 Task: Check current mortgage rates for homes with 30-year fixed loan payments.
Action: Mouse moved to (719, 141)
Screenshot: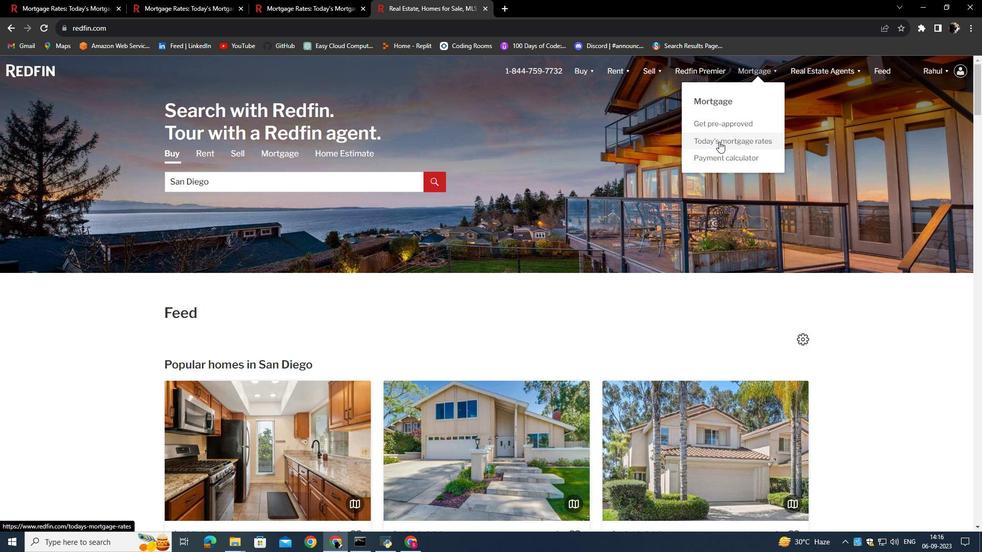 
Action: Mouse pressed left at (719, 141)
Screenshot: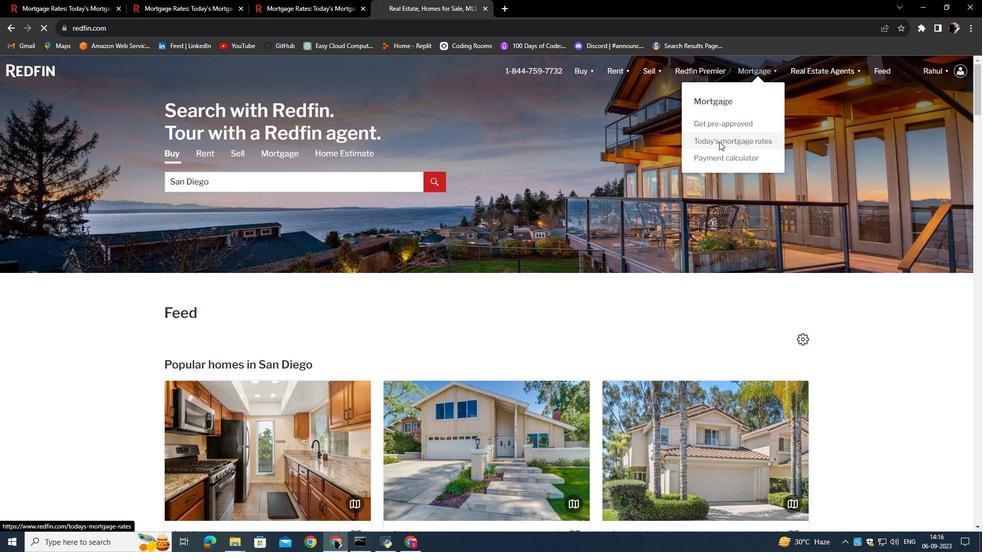 
Action: Mouse moved to (370, 272)
Screenshot: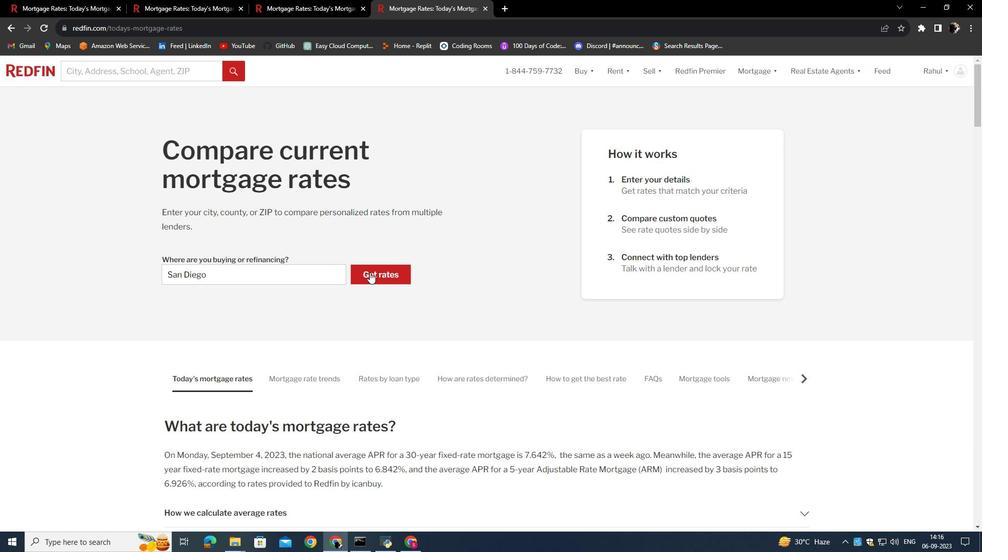 
Action: Mouse pressed left at (370, 272)
Screenshot: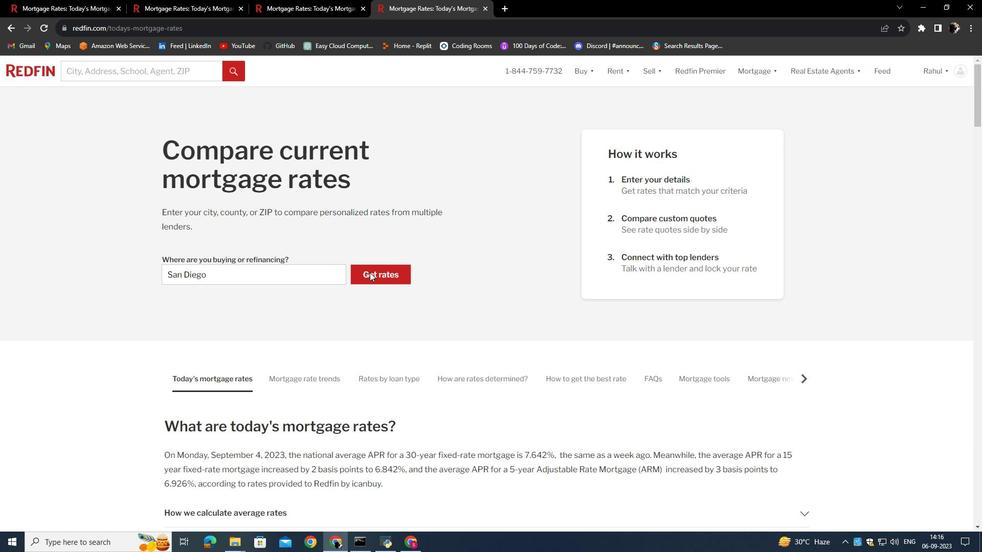 
Action: Mouse moved to (442, 283)
Screenshot: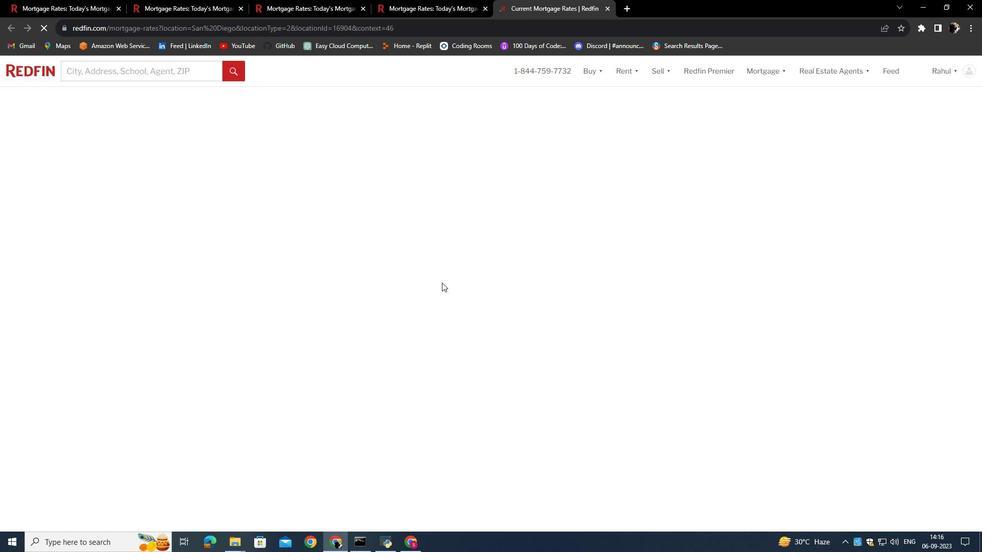 
Action: Mouse scrolled (442, 282) with delta (0, 0)
Screenshot: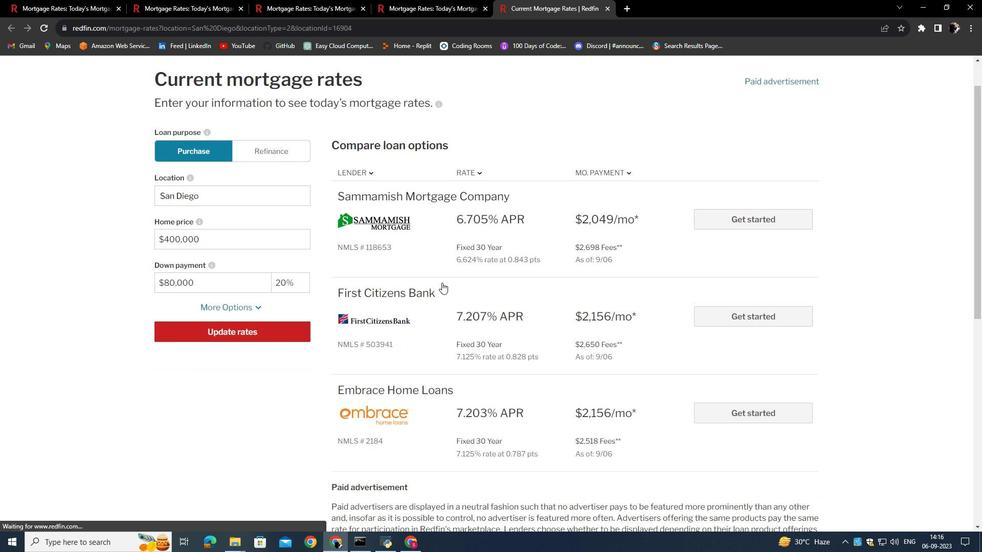 
Action: Mouse moved to (258, 299)
Screenshot: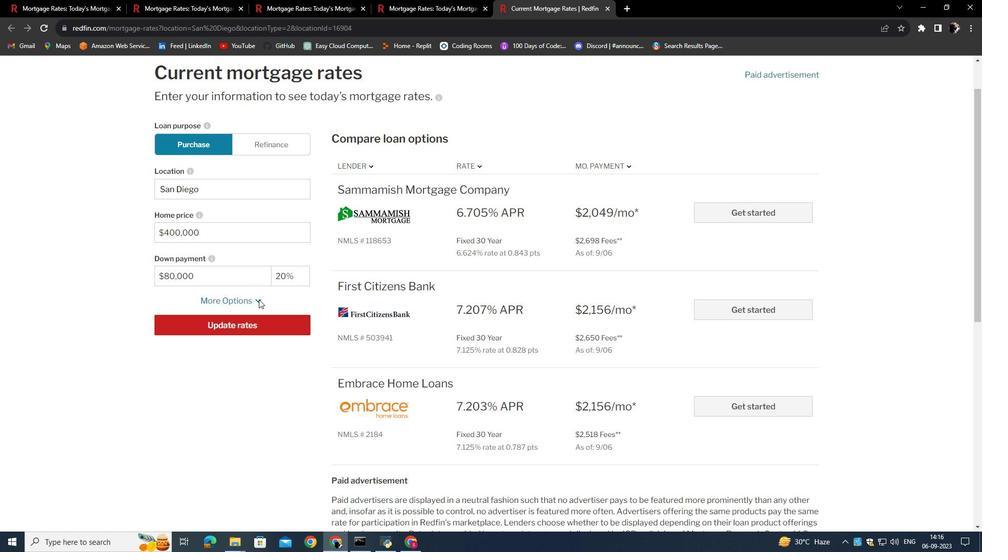 
Action: Mouse pressed left at (258, 299)
Screenshot: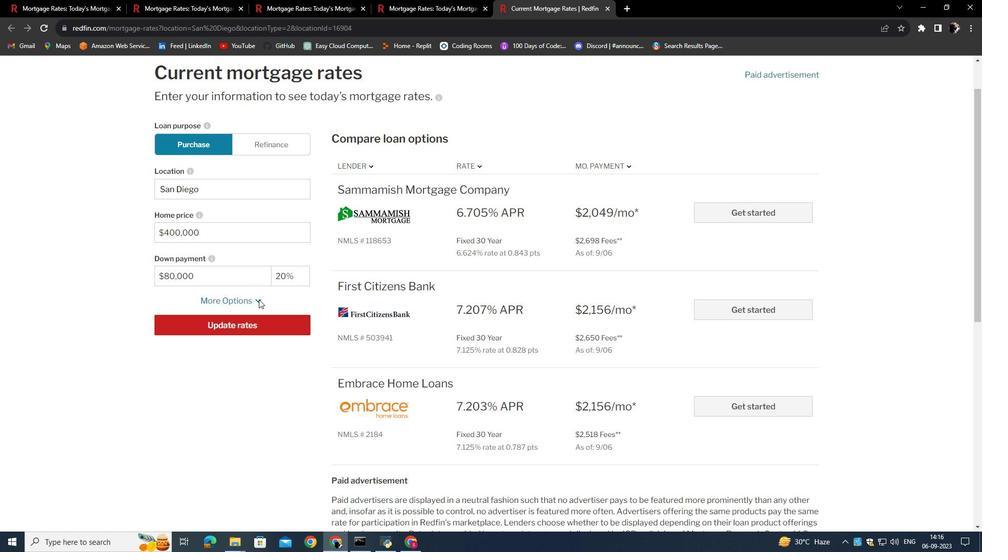 
Action: Mouse moved to (249, 336)
Screenshot: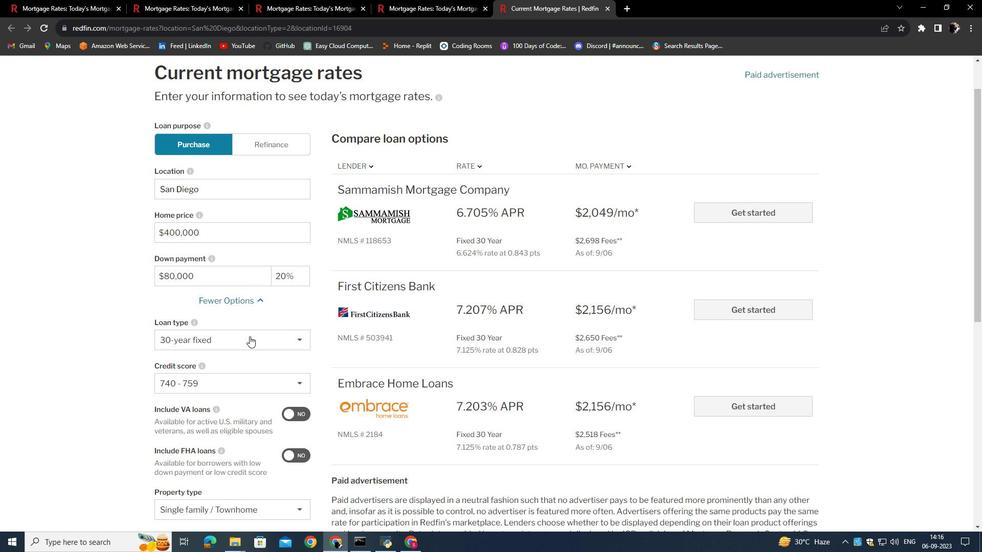 
Action: Mouse pressed left at (249, 336)
Screenshot: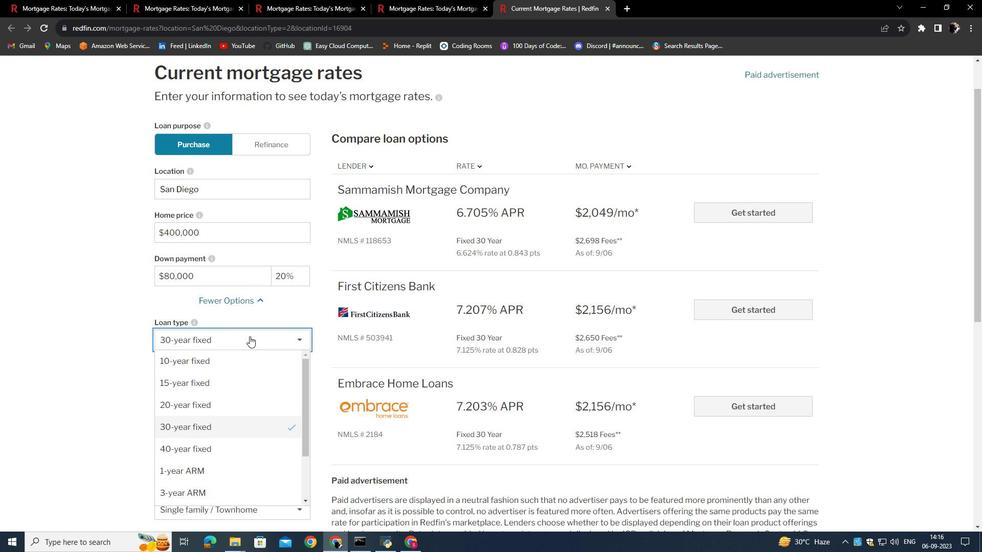 
Action: Mouse moved to (220, 423)
Screenshot: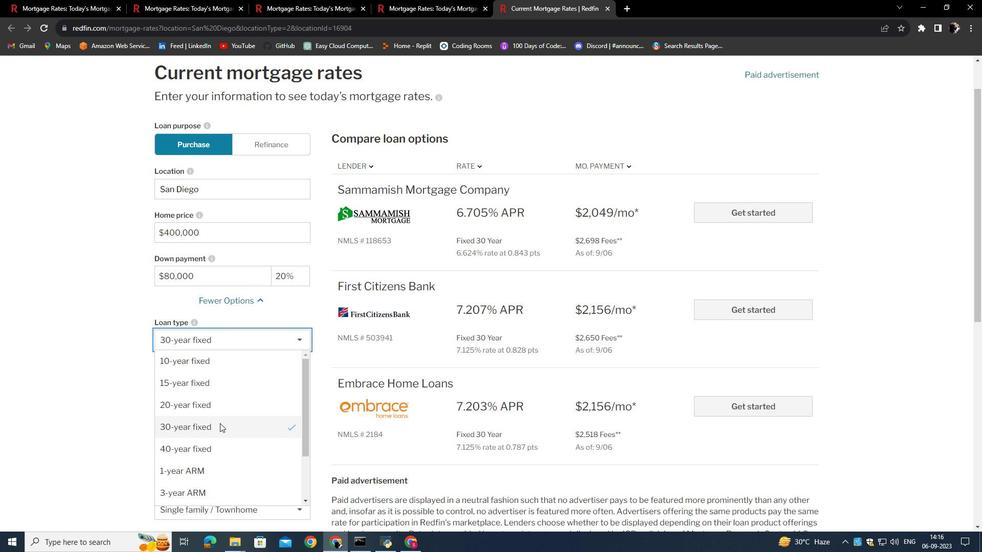 
Action: Mouse pressed left at (220, 423)
Screenshot: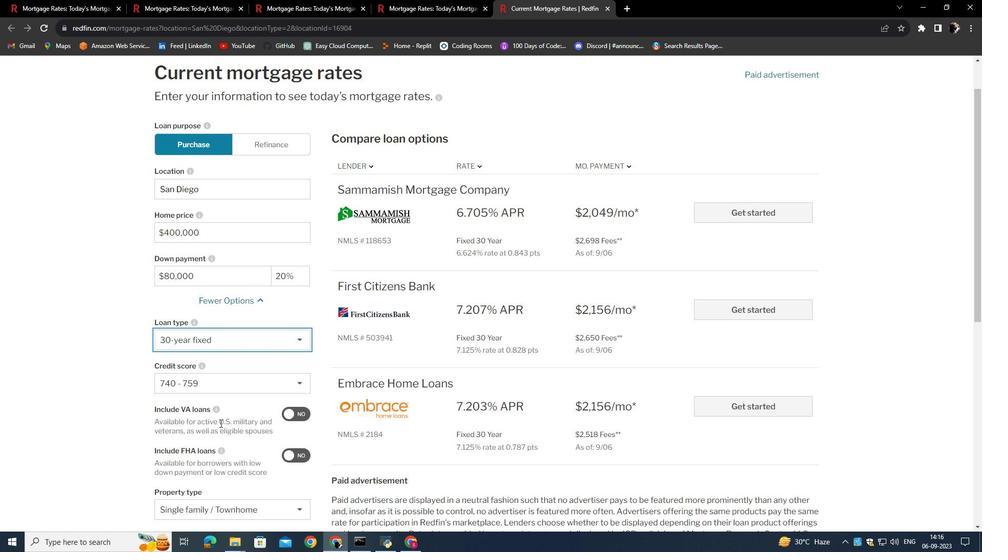 
Action: Mouse moved to (308, 380)
Screenshot: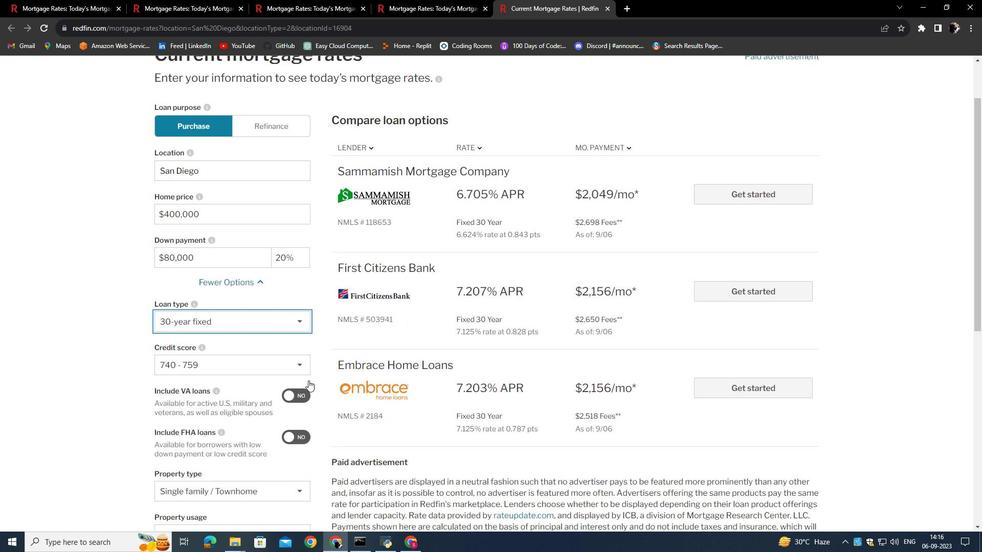 
Action: Mouse scrolled (308, 380) with delta (0, 0)
Screenshot: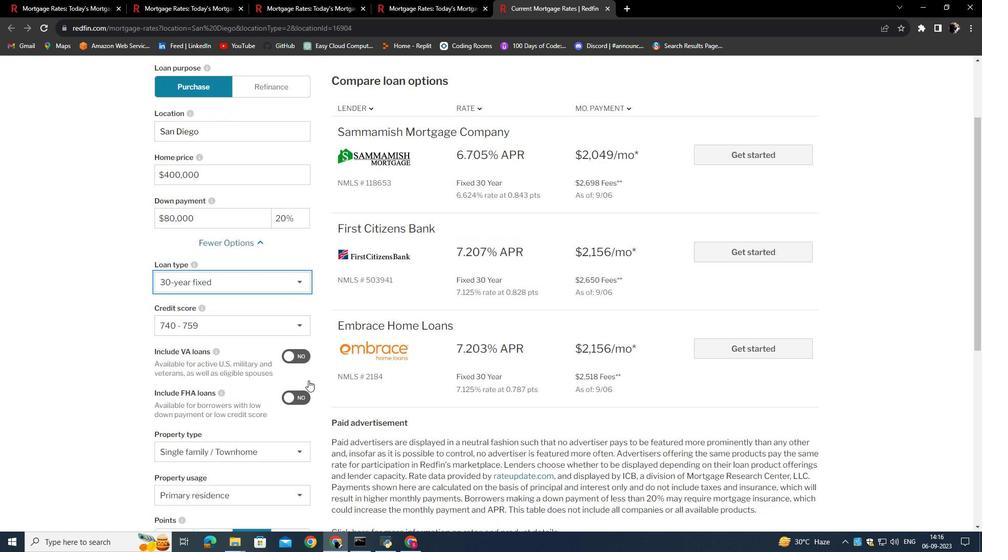 
Action: Mouse scrolled (308, 380) with delta (0, 0)
Screenshot: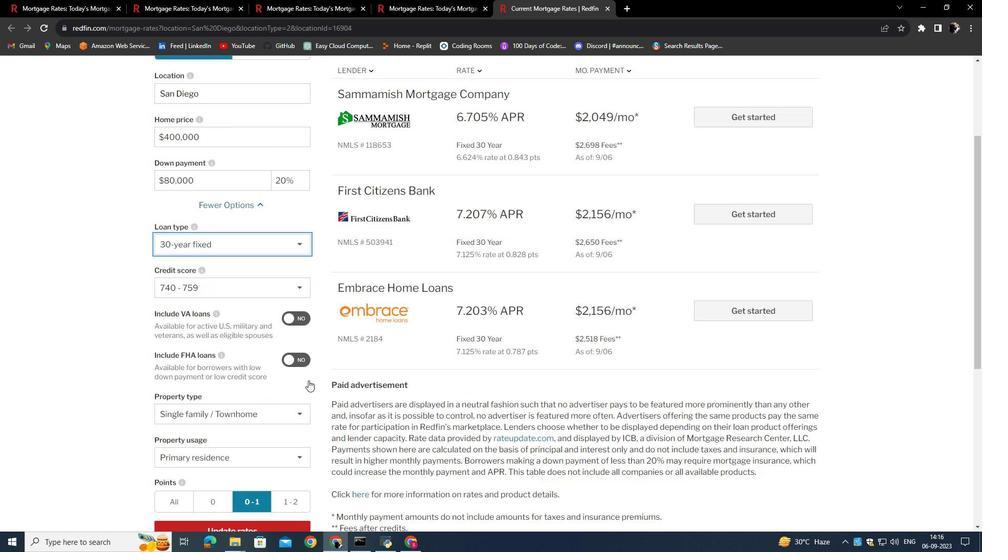 
Action: Mouse moved to (241, 458)
Screenshot: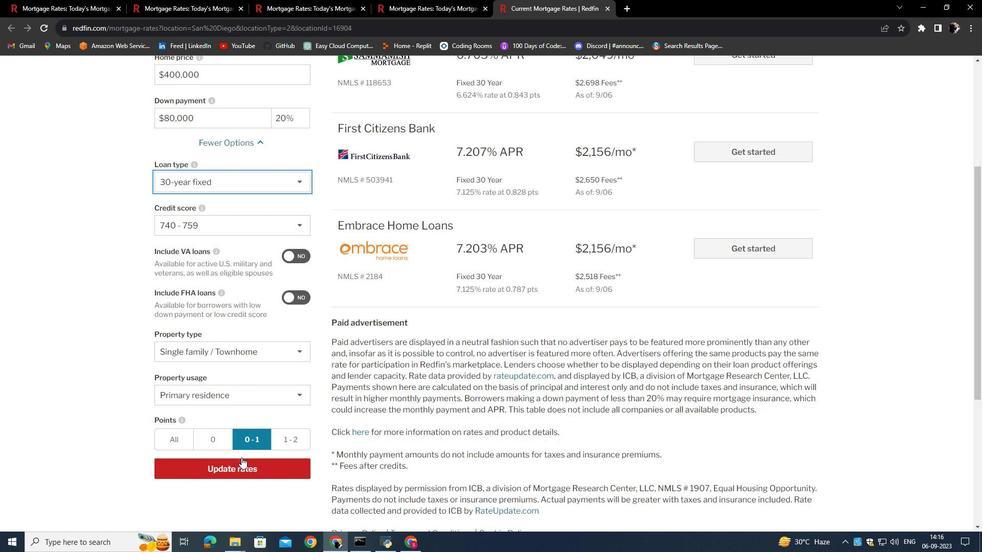 
Action: Mouse scrolled (241, 457) with delta (0, 0)
Screenshot: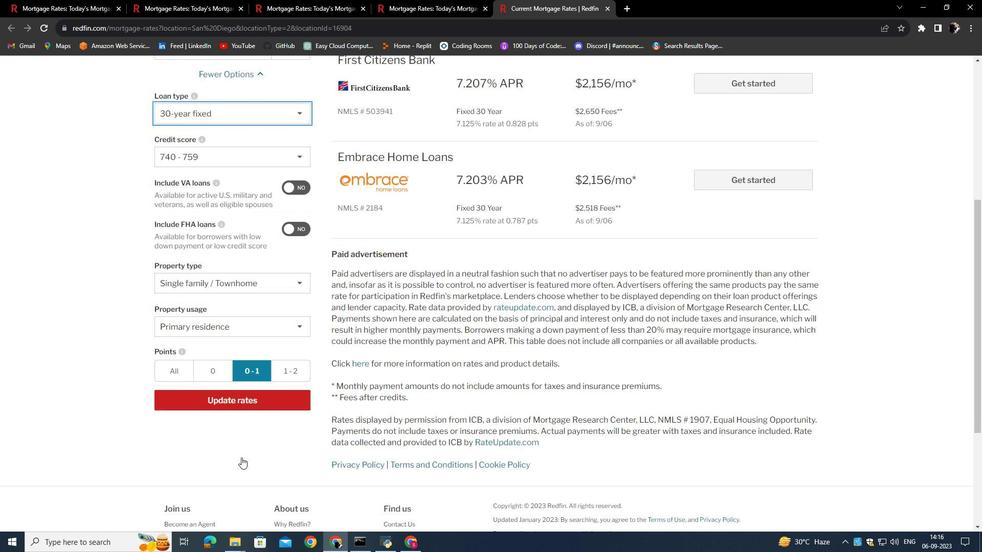 
Action: Mouse scrolled (241, 457) with delta (0, 0)
Screenshot: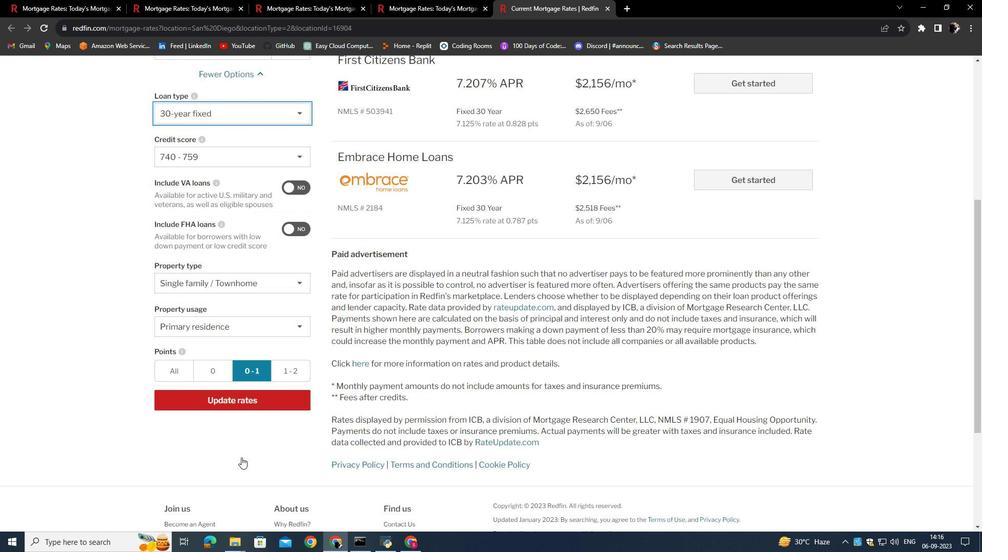 
Action: Mouse scrolled (241, 457) with delta (0, 0)
Screenshot: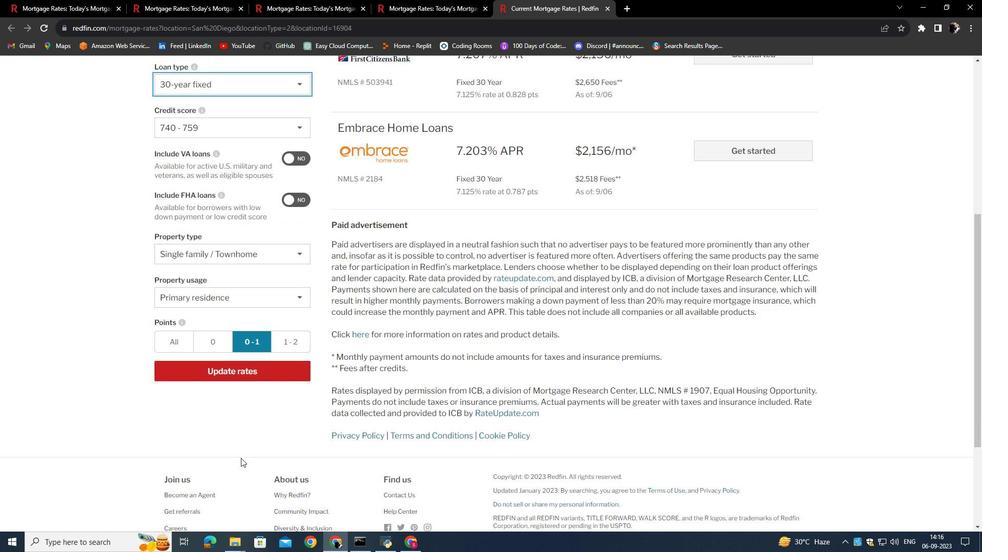 
Action: Mouse moved to (245, 380)
Screenshot: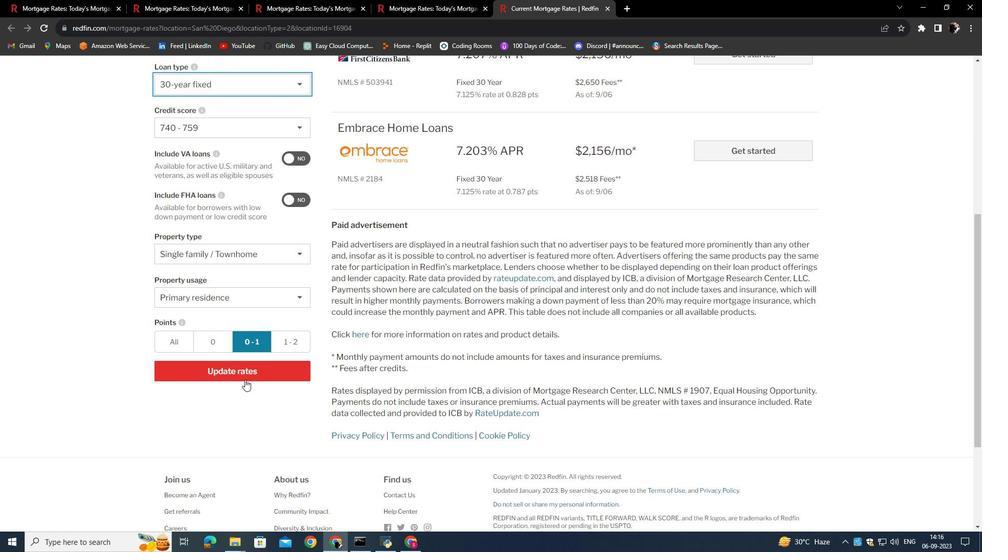 
Action: Mouse pressed left at (245, 380)
Screenshot: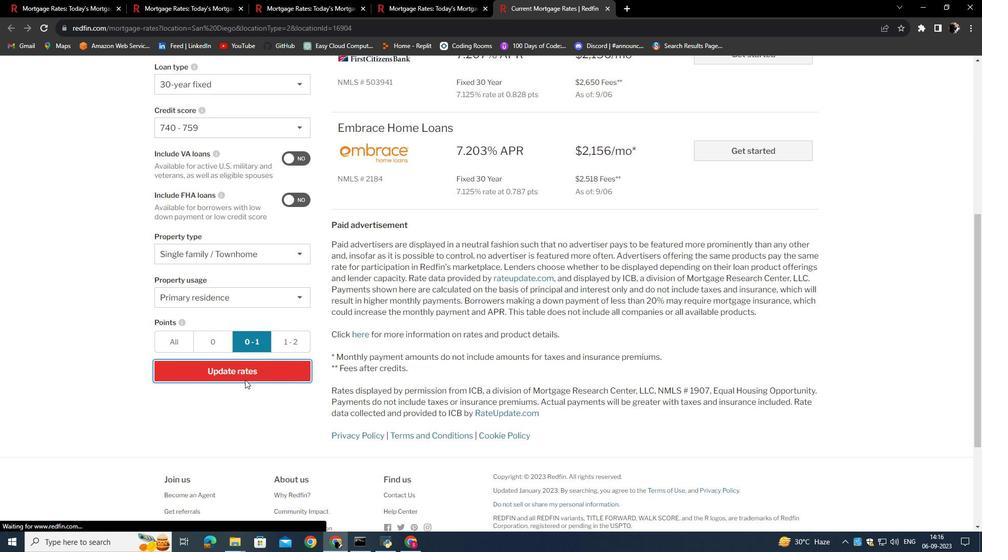 
Action: Mouse moved to (329, 328)
Screenshot: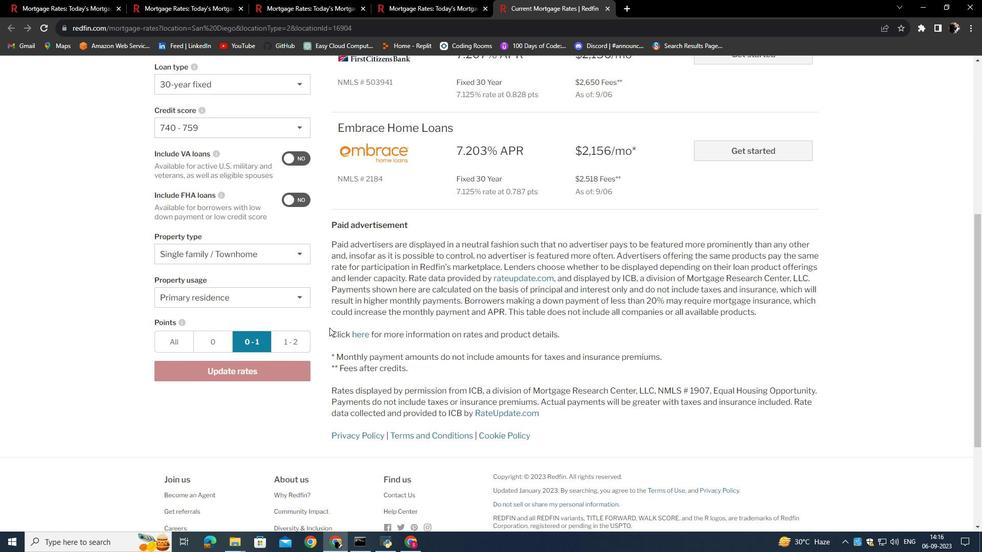 
Action: Mouse scrolled (329, 328) with delta (0, 0)
Screenshot: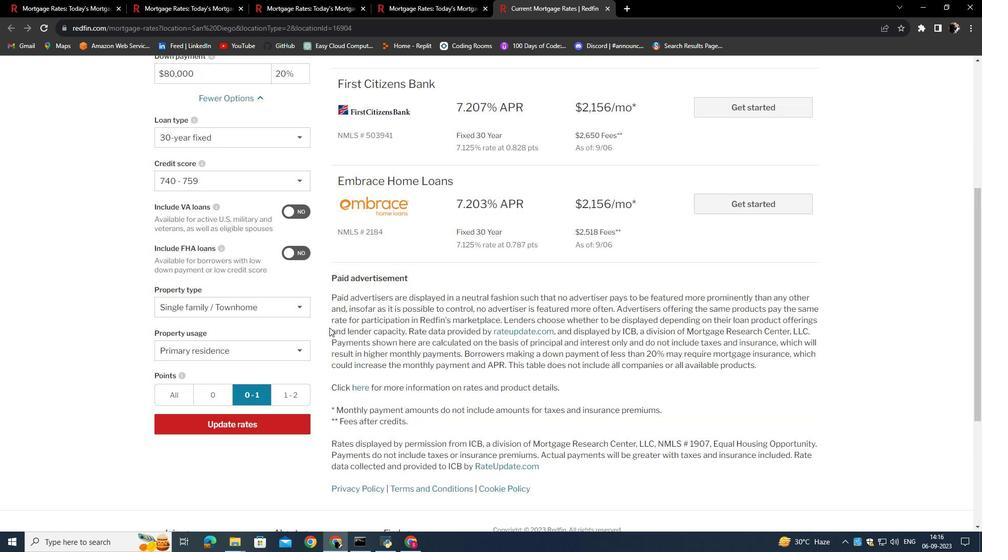 
Action: Mouse scrolled (329, 328) with delta (0, 0)
Screenshot: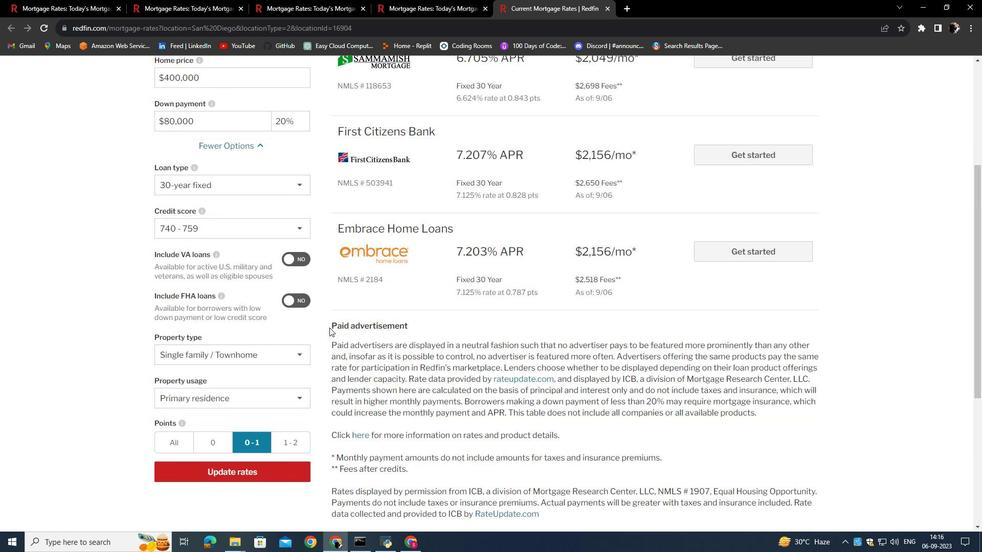 
Action: Mouse scrolled (329, 328) with delta (0, 0)
Screenshot: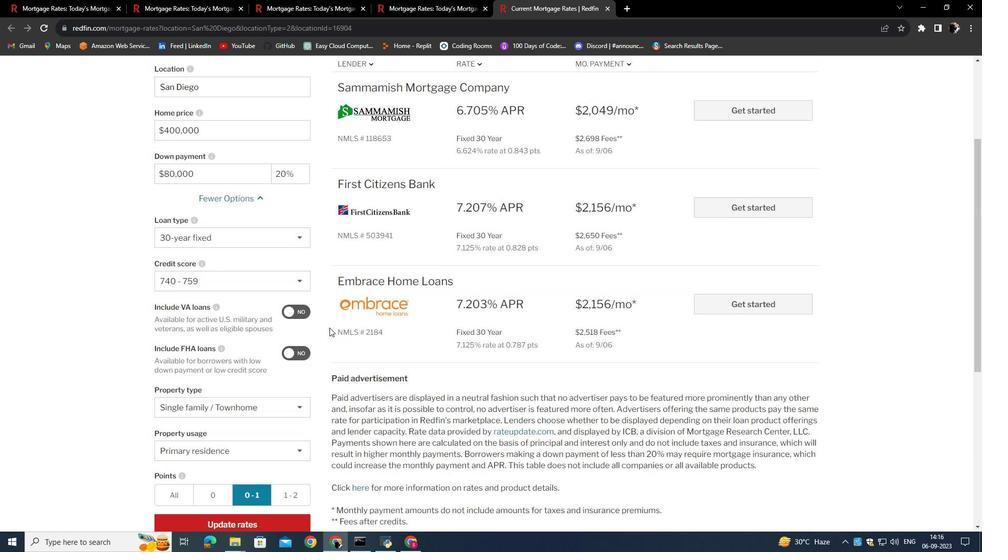 
Action: Mouse scrolled (329, 328) with delta (0, 0)
Screenshot: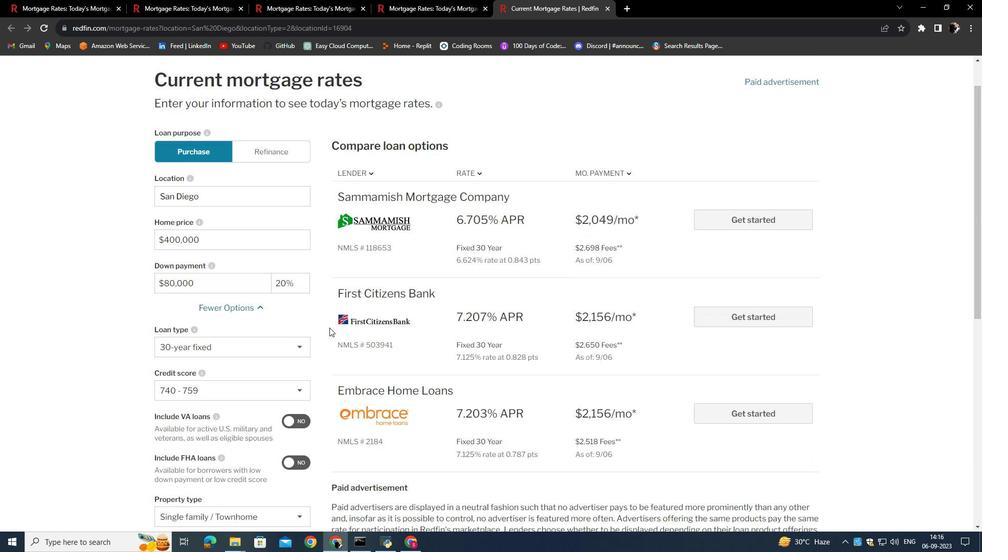 
Action: Mouse scrolled (329, 328) with delta (0, 0)
Screenshot: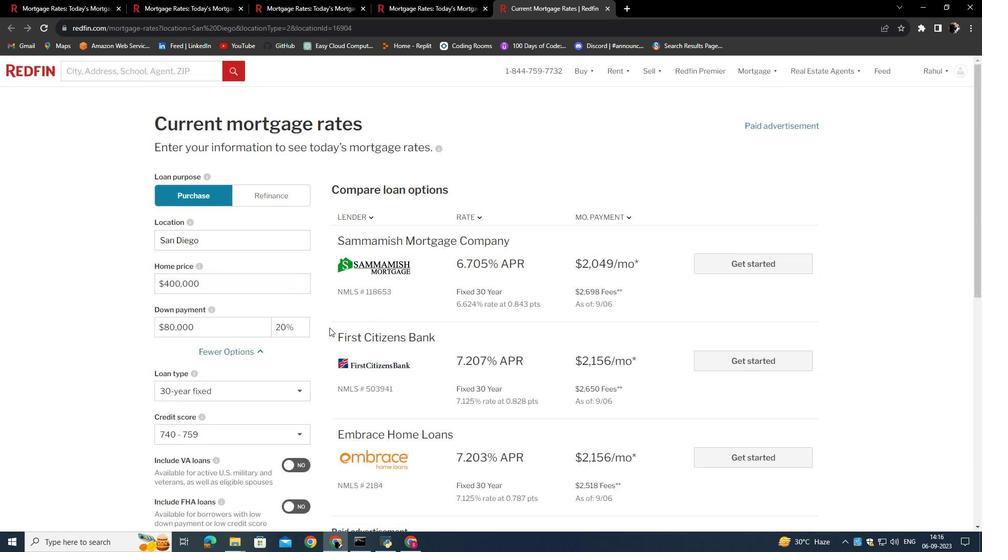 
Action: Mouse scrolled (329, 328) with delta (0, 0)
Screenshot: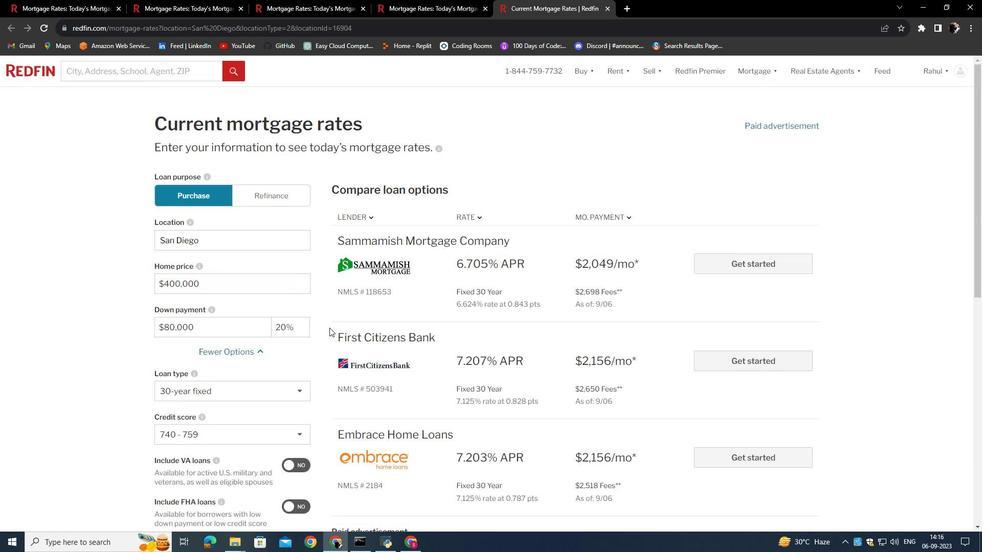 
Action: Mouse scrolled (329, 328) with delta (0, 0)
Screenshot: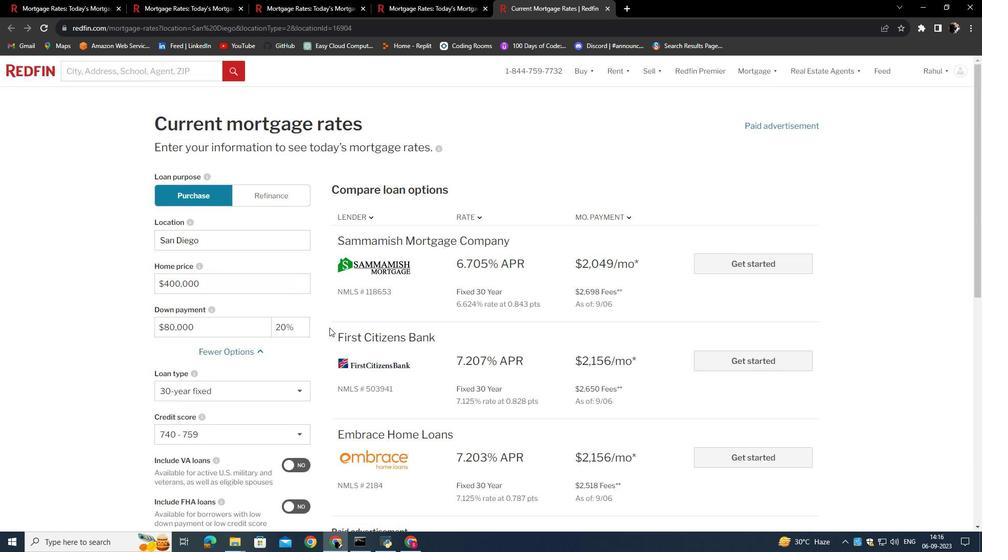 
